 Task: Create in the project TouchLine and in the Backlog issue 'Improve the appâ€™s navigation and menu structure' a child issue 'Integration with compensation management systems', and assign it to team member softage.1@softage.net.
Action: Mouse moved to (193, 55)
Screenshot: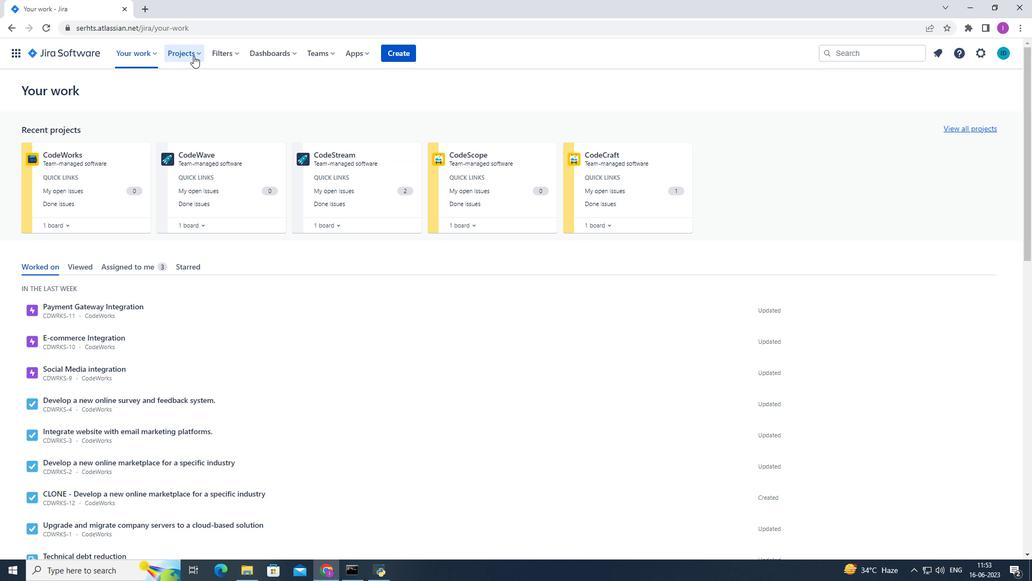 
Action: Mouse pressed left at (193, 55)
Screenshot: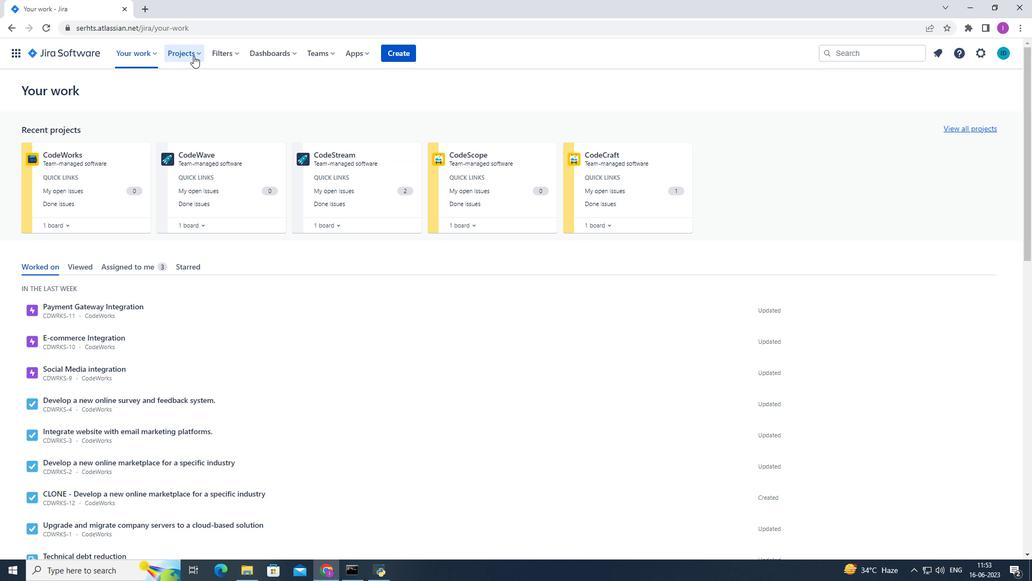 
Action: Mouse moved to (206, 104)
Screenshot: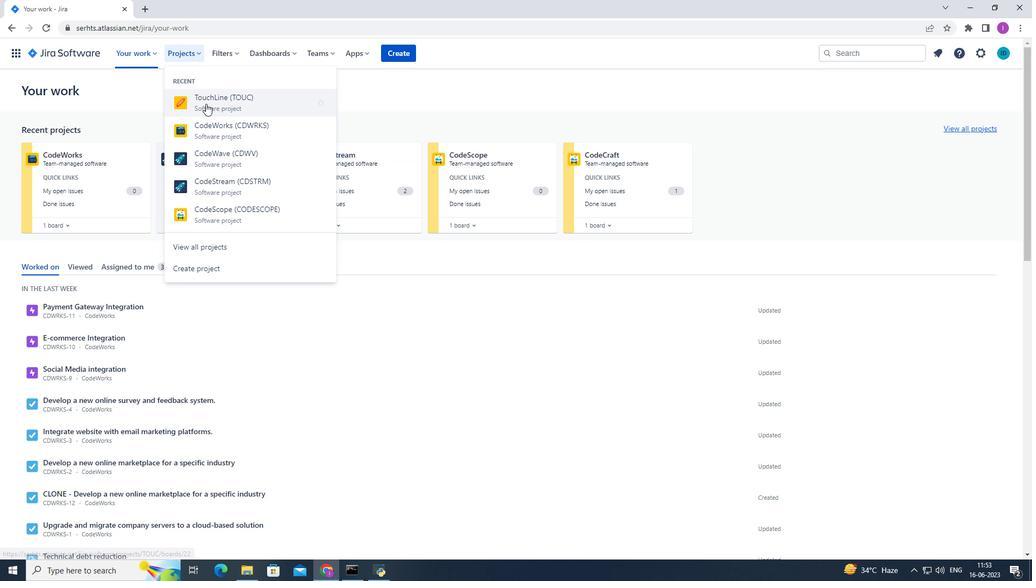 
Action: Mouse pressed left at (206, 104)
Screenshot: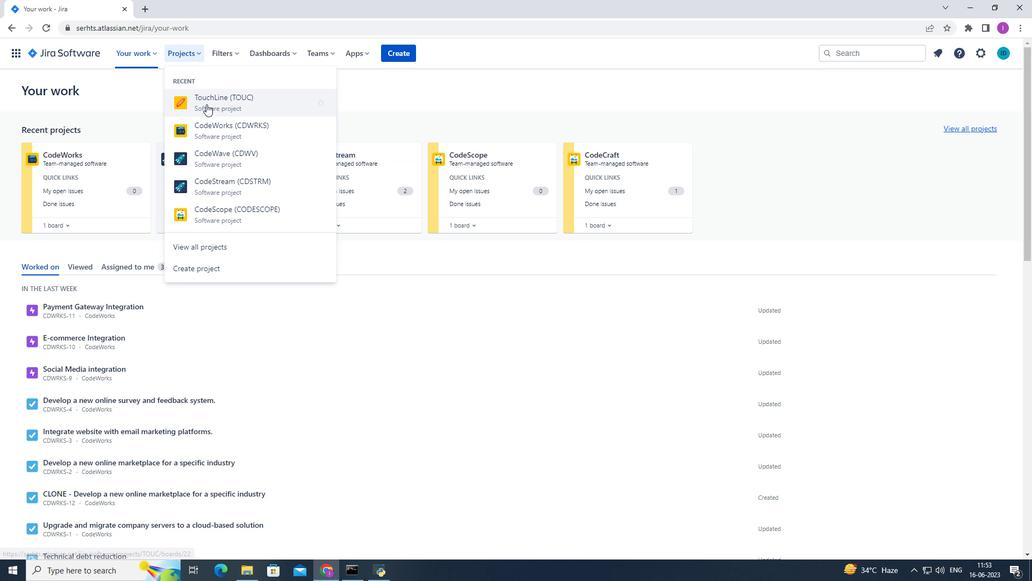 
Action: Mouse moved to (58, 163)
Screenshot: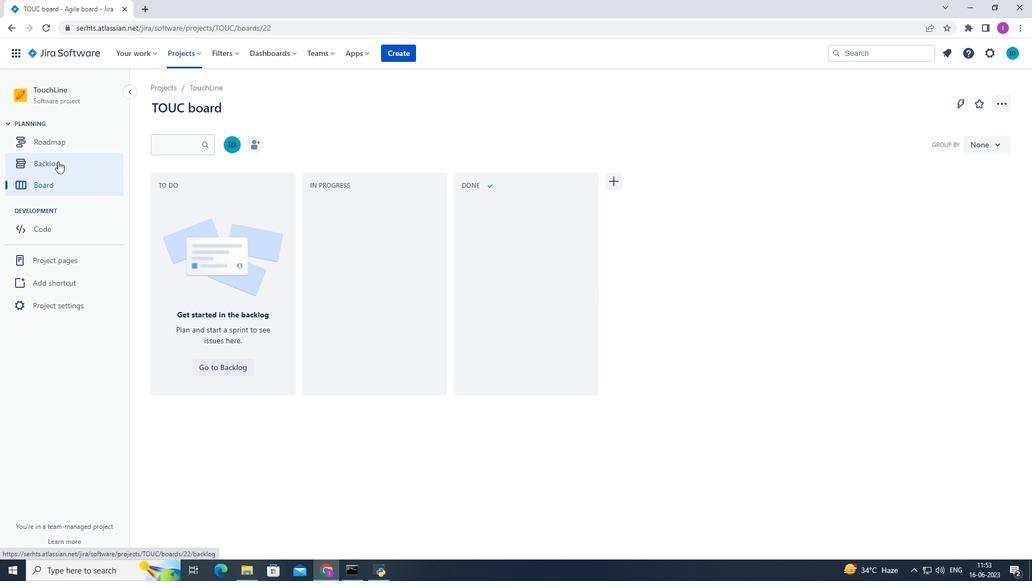 
Action: Mouse pressed left at (58, 163)
Screenshot: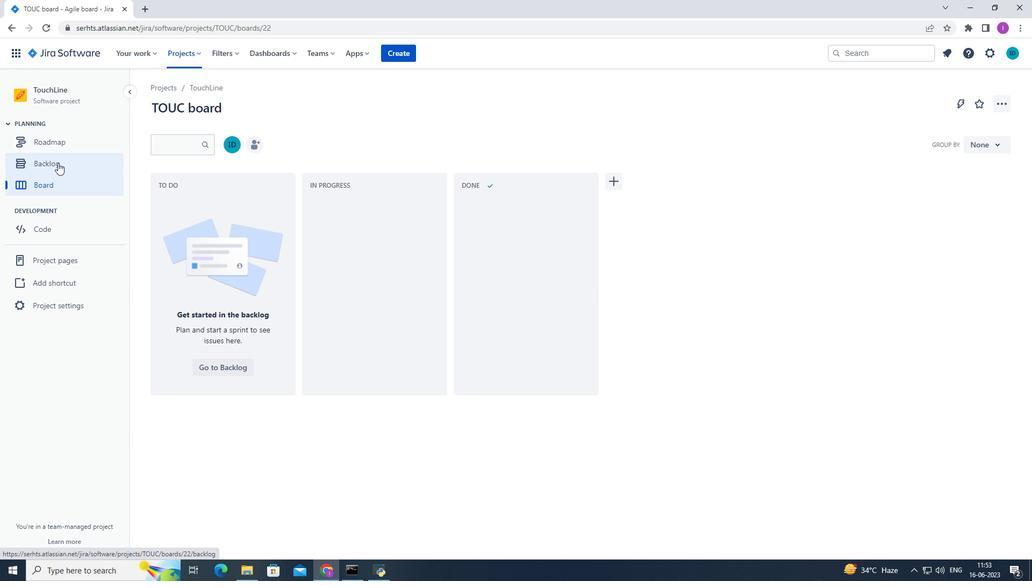 
Action: Mouse moved to (437, 415)
Screenshot: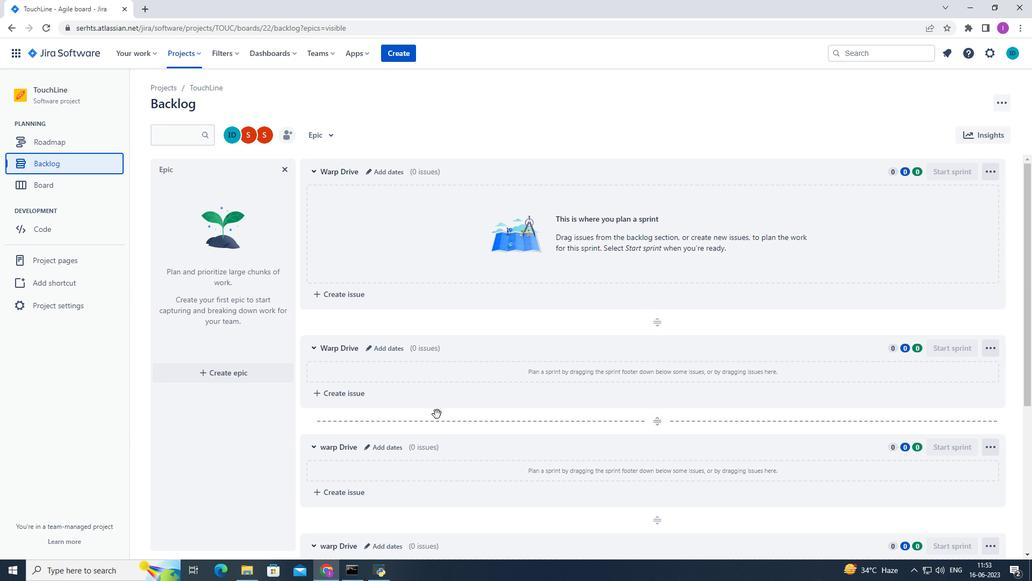 
Action: Mouse scrolled (437, 414) with delta (0, 0)
Screenshot: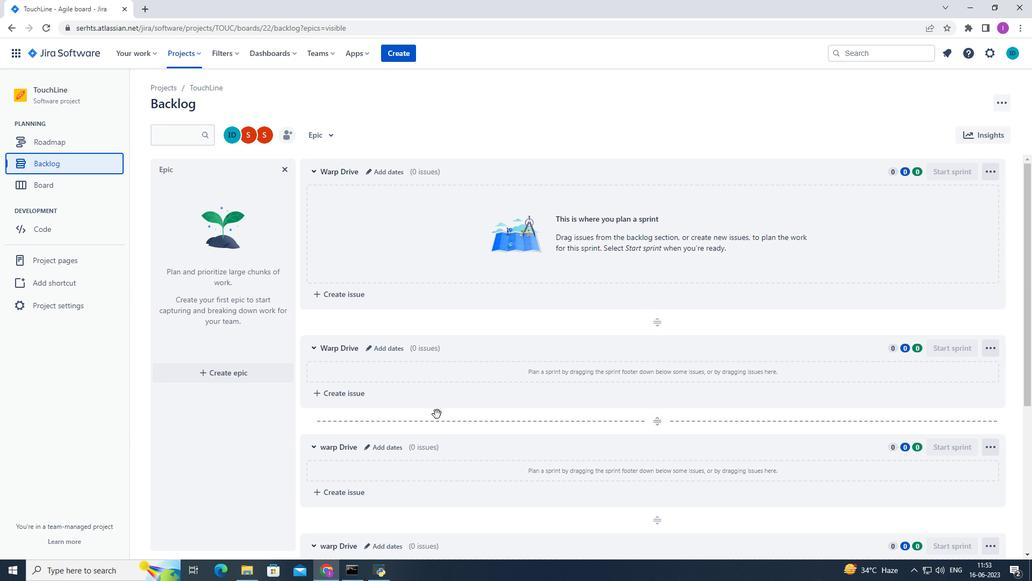 
Action: Mouse moved to (437, 432)
Screenshot: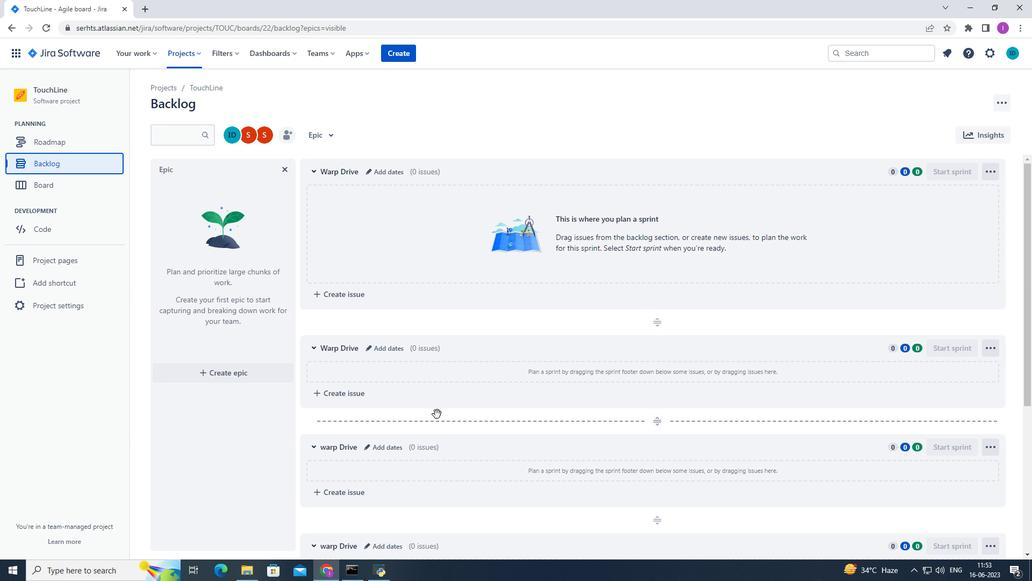 
Action: Mouse scrolled (437, 431) with delta (0, 0)
Screenshot: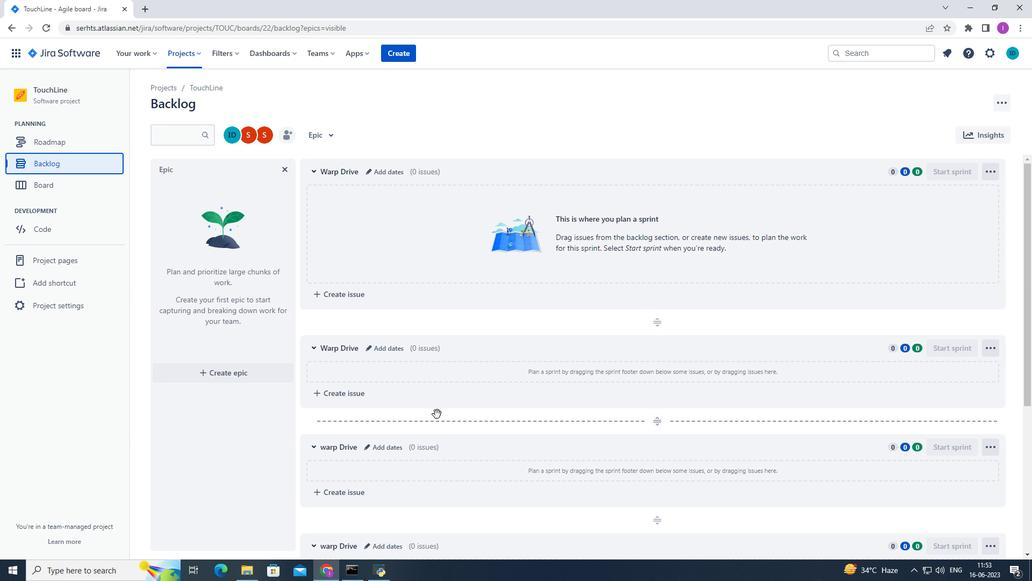 
Action: Mouse moved to (441, 437)
Screenshot: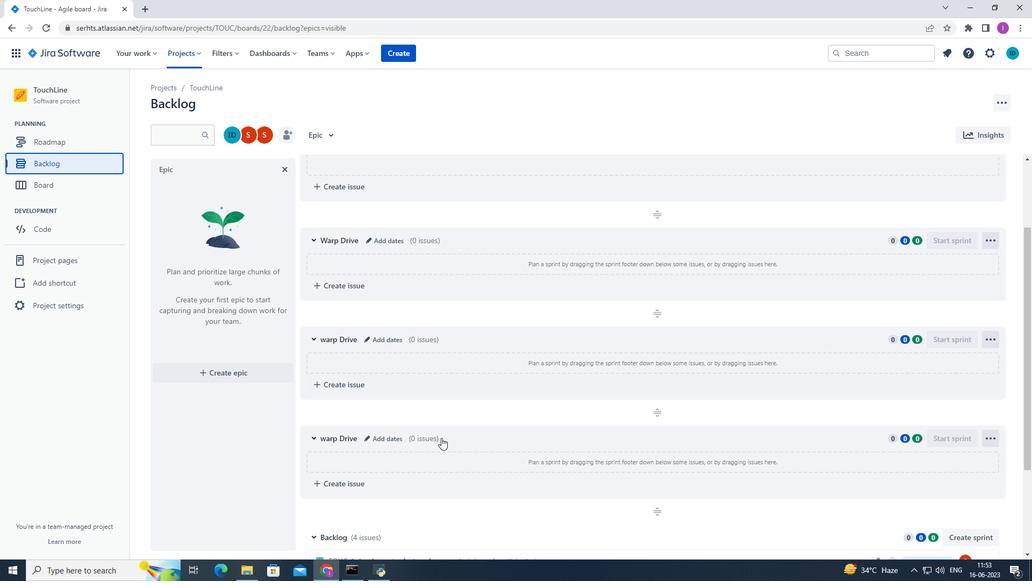 
Action: Mouse scrolled (441, 437) with delta (0, 0)
Screenshot: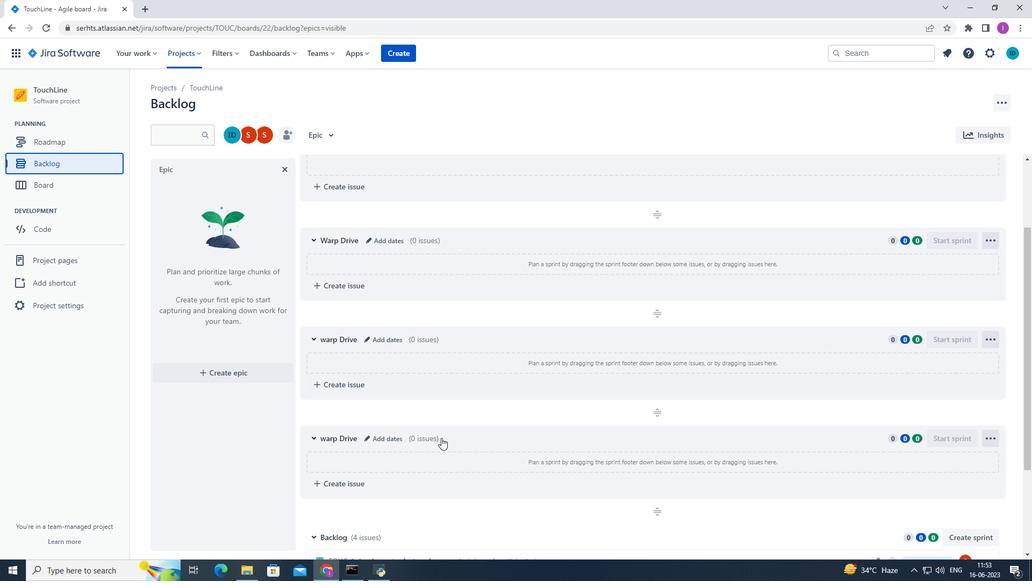
Action: Mouse scrolled (441, 437) with delta (0, 0)
Screenshot: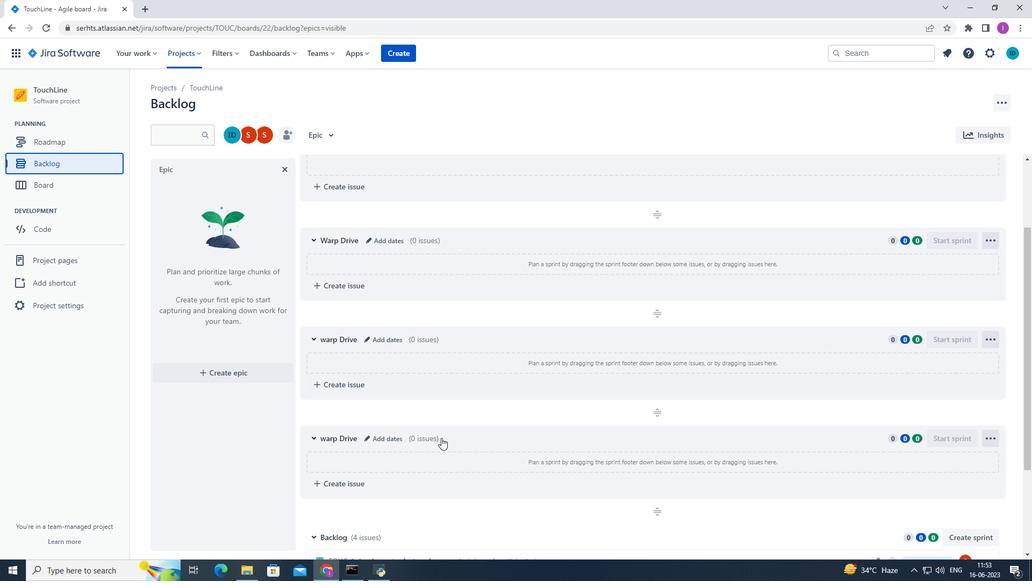 
Action: Mouse moved to (446, 432)
Screenshot: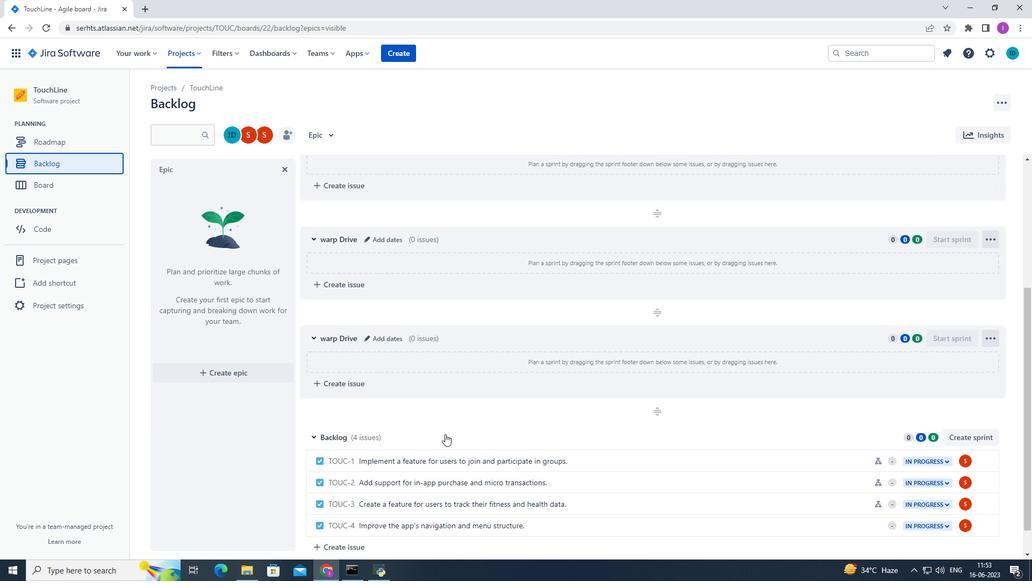 
Action: Mouse scrolled (446, 431) with delta (0, 0)
Screenshot: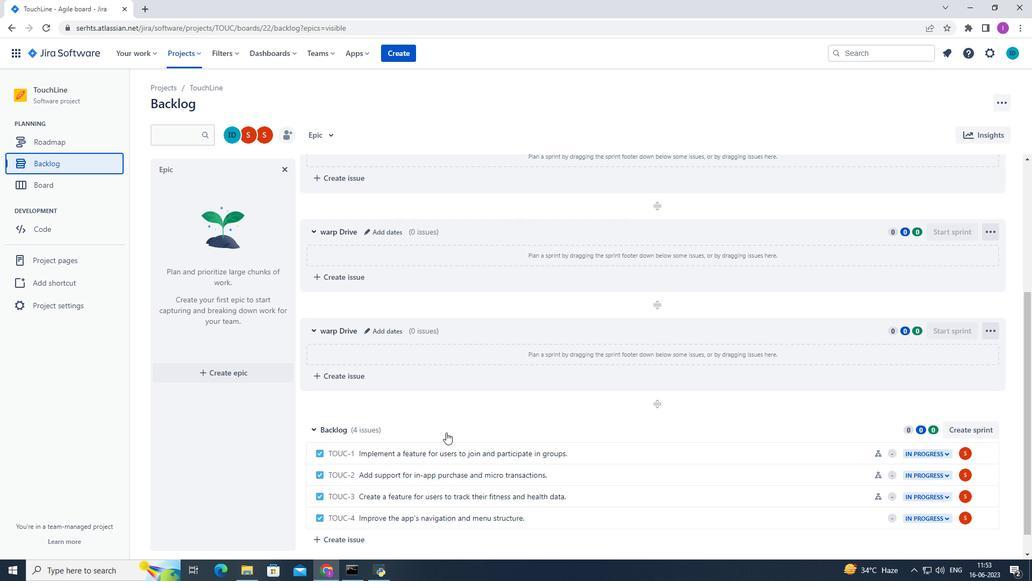 
Action: Mouse scrolled (446, 431) with delta (0, 0)
Screenshot: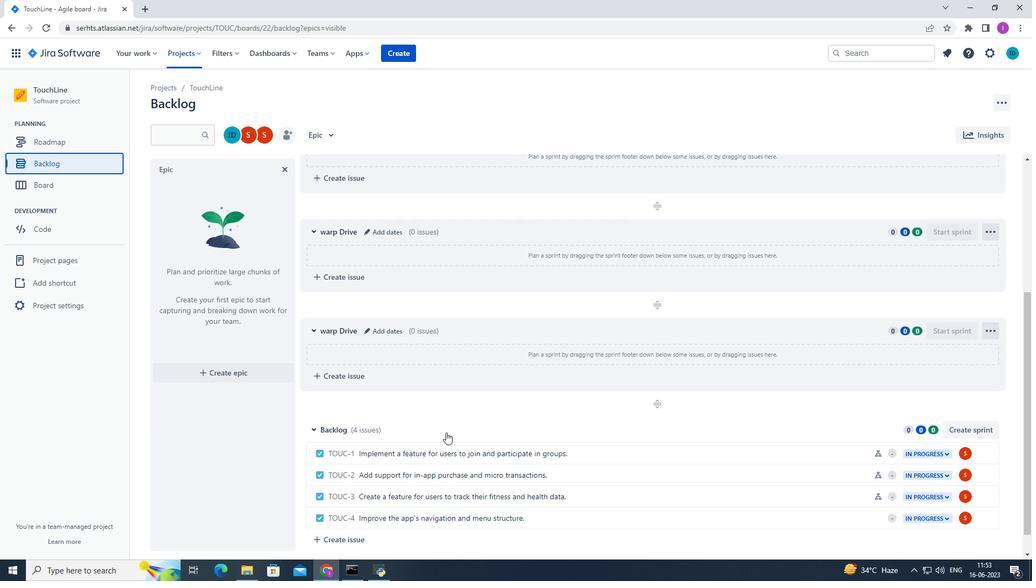 
Action: Mouse moved to (677, 494)
Screenshot: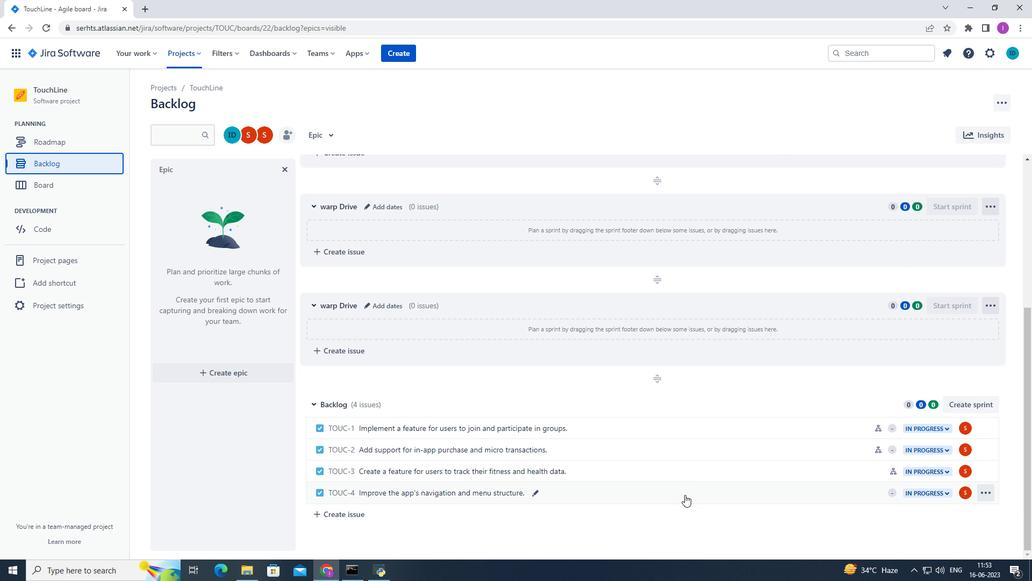 
Action: Mouse pressed left at (677, 494)
Screenshot: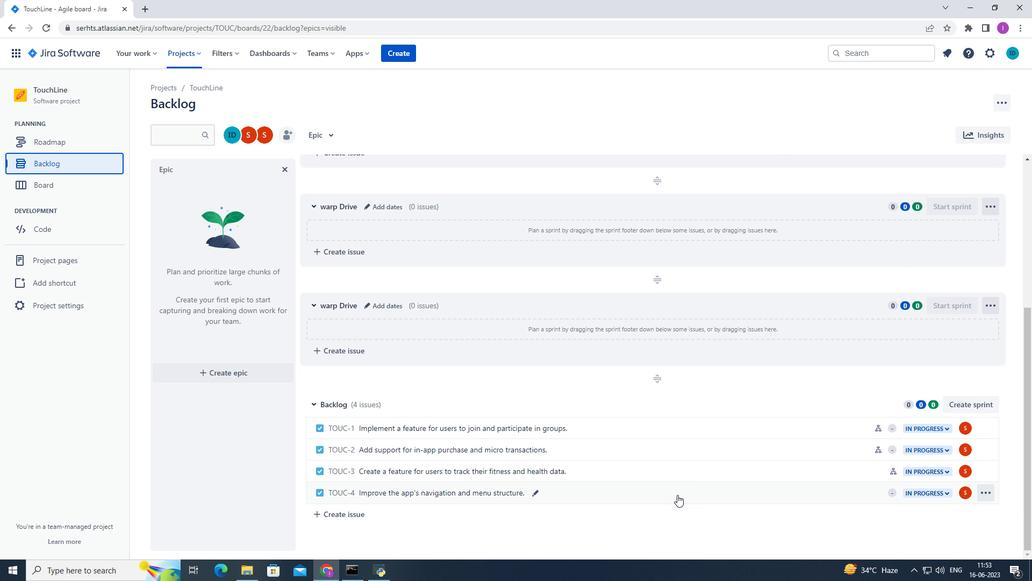 
Action: Mouse moved to (845, 229)
Screenshot: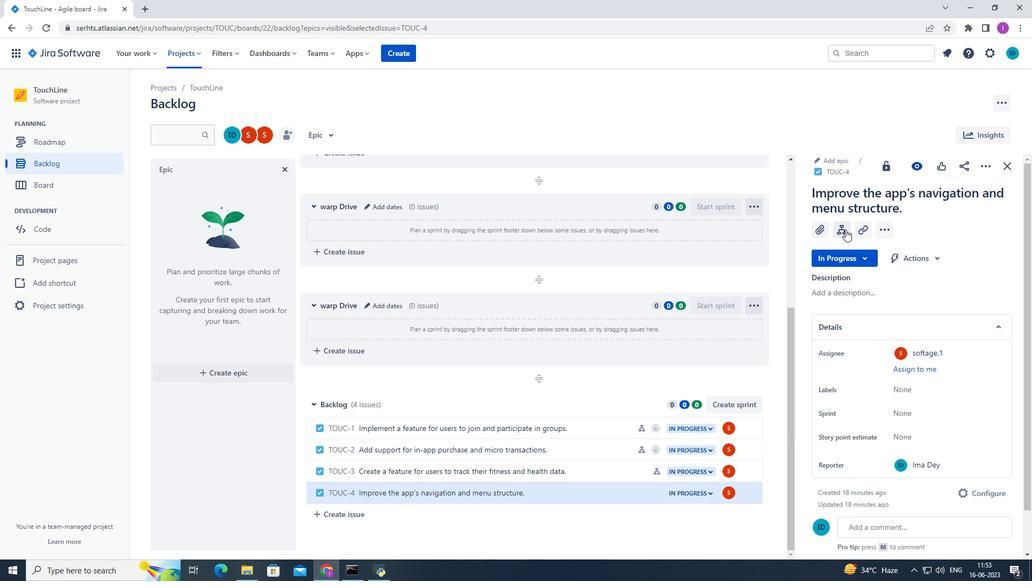
Action: Mouse pressed left at (845, 229)
Screenshot: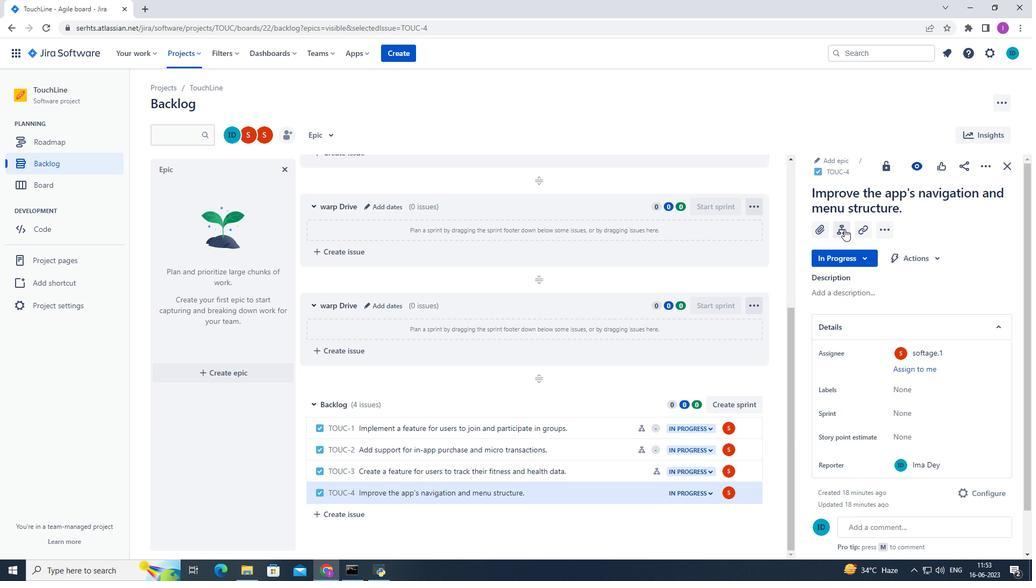 
Action: Mouse moved to (848, 343)
Screenshot: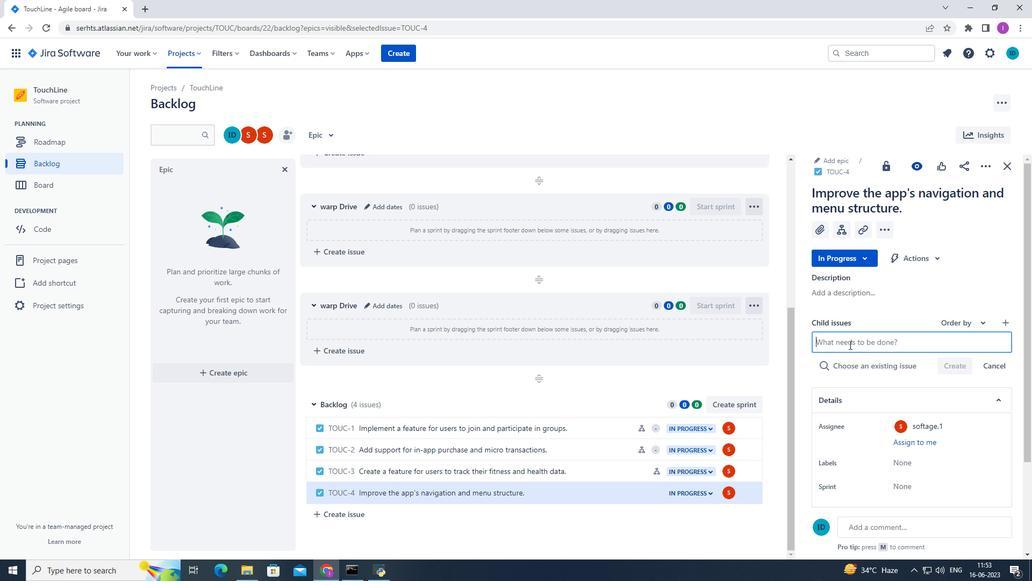 
Action: Mouse pressed left at (848, 343)
Screenshot: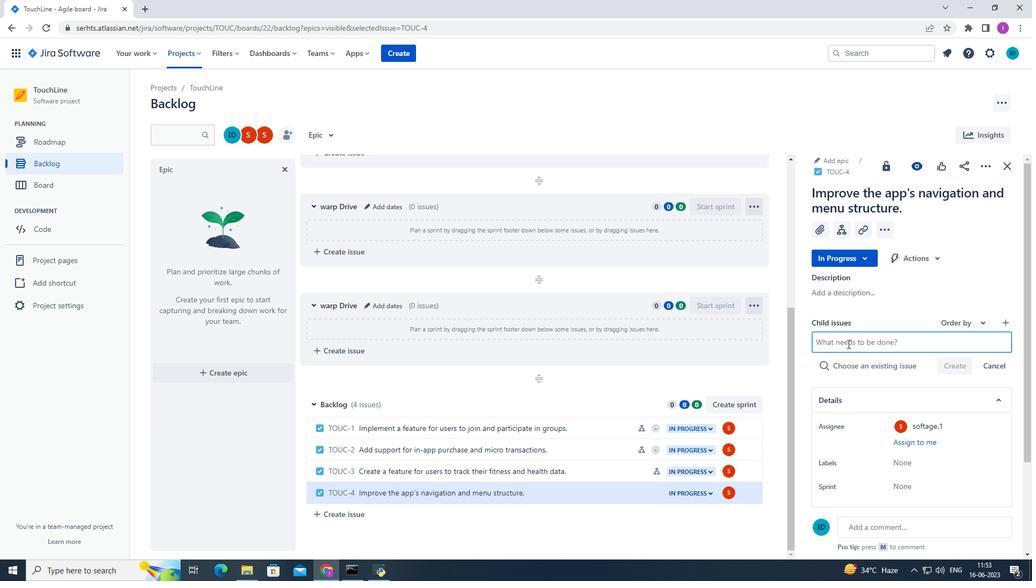 
Action: Mouse moved to (871, 341)
Screenshot: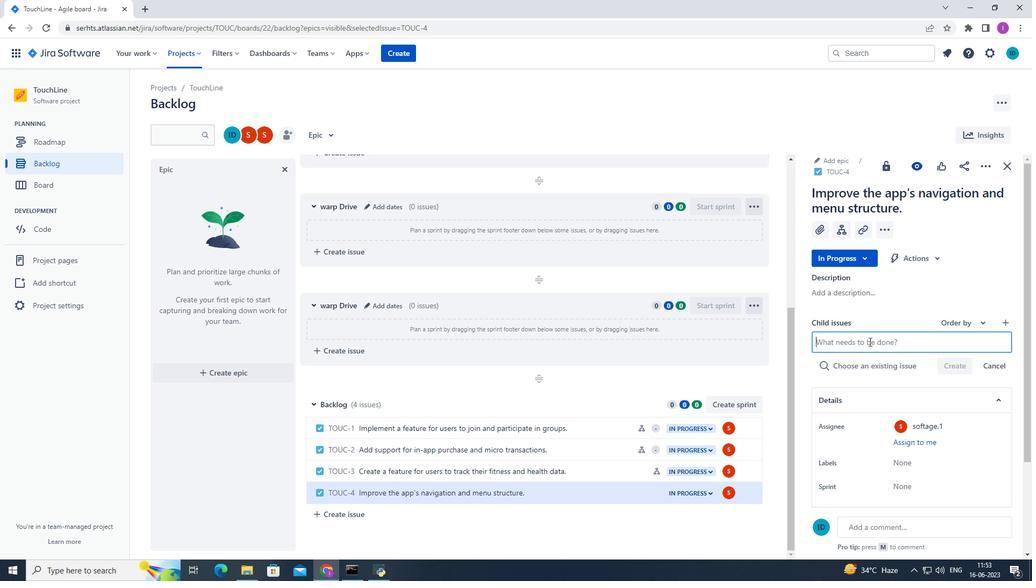 
Action: Key pressed <Key.shift>Integration<Key.space>withj<Key.backspace><Key.space>compensation<Key.space>management<Key.space>systems.
Screenshot: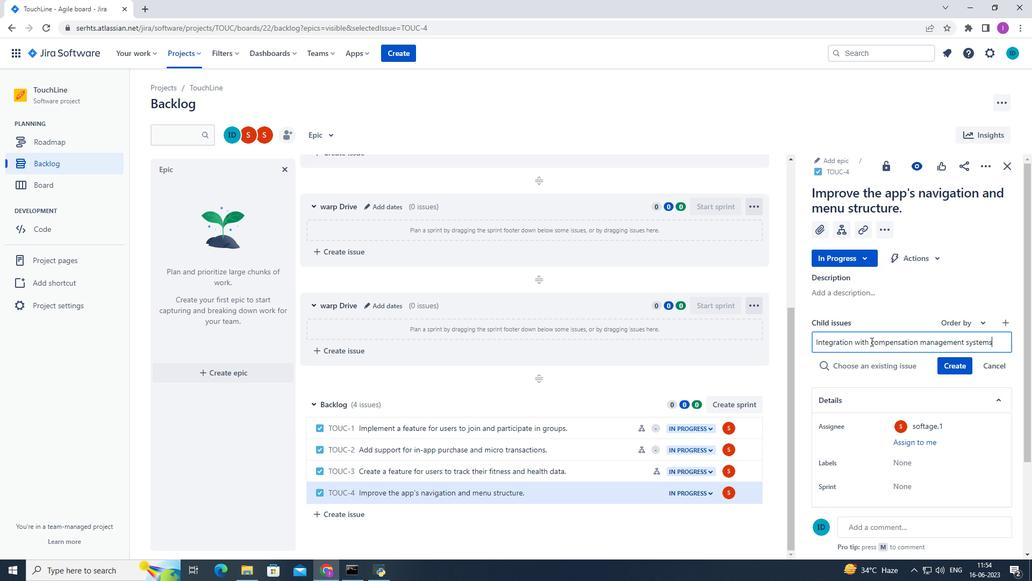 
Action: Mouse moved to (957, 362)
Screenshot: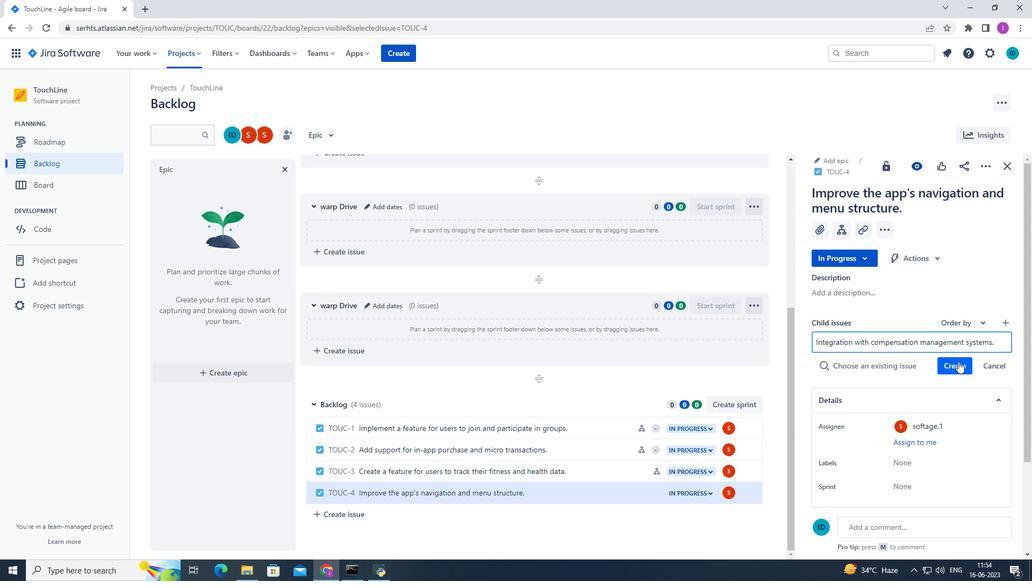 
Action: Mouse pressed left at (957, 362)
Screenshot: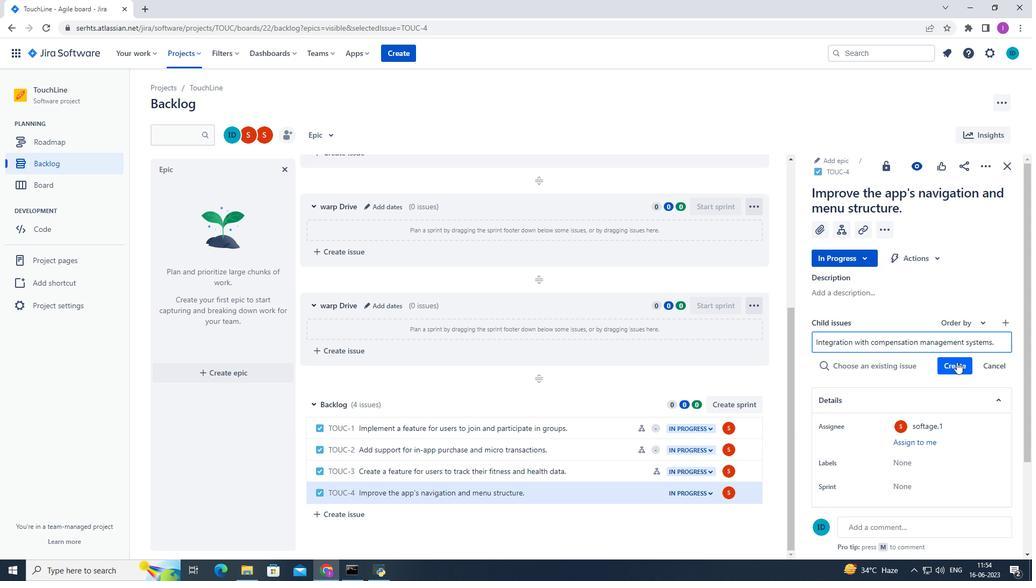 
Action: Mouse moved to (966, 348)
Screenshot: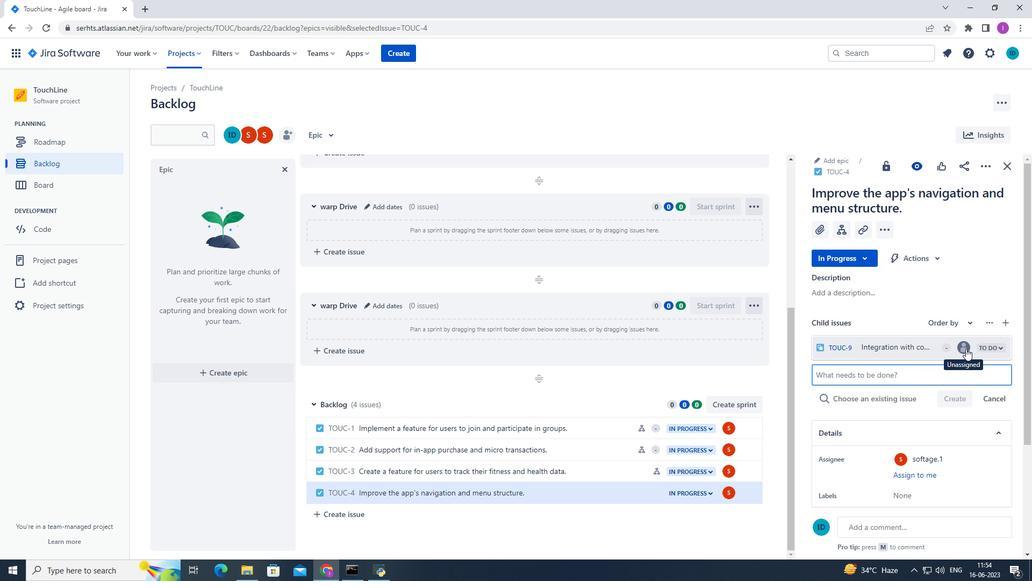 
Action: Mouse pressed left at (966, 348)
Screenshot: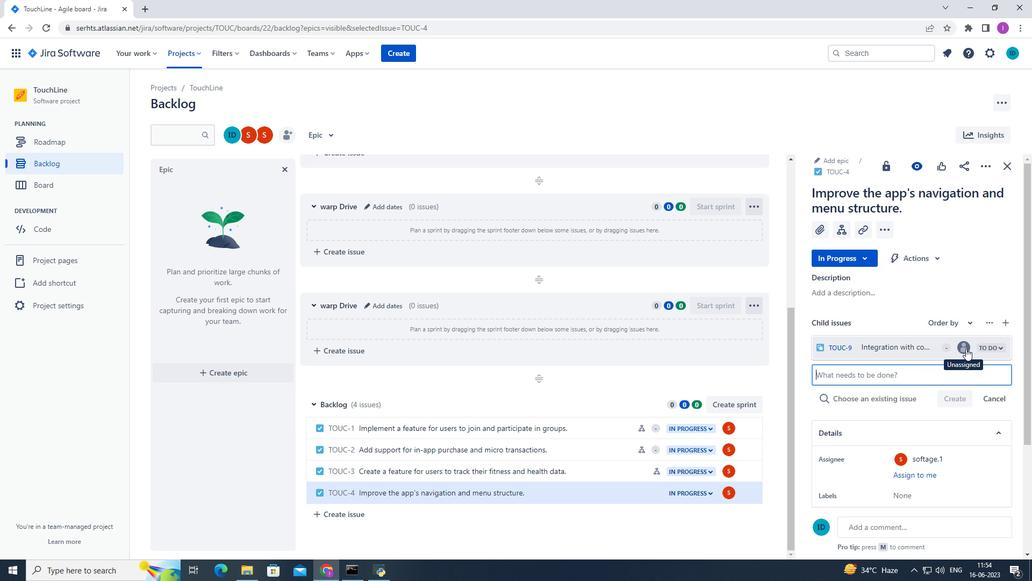 
Action: Mouse moved to (841, 376)
Screenshot: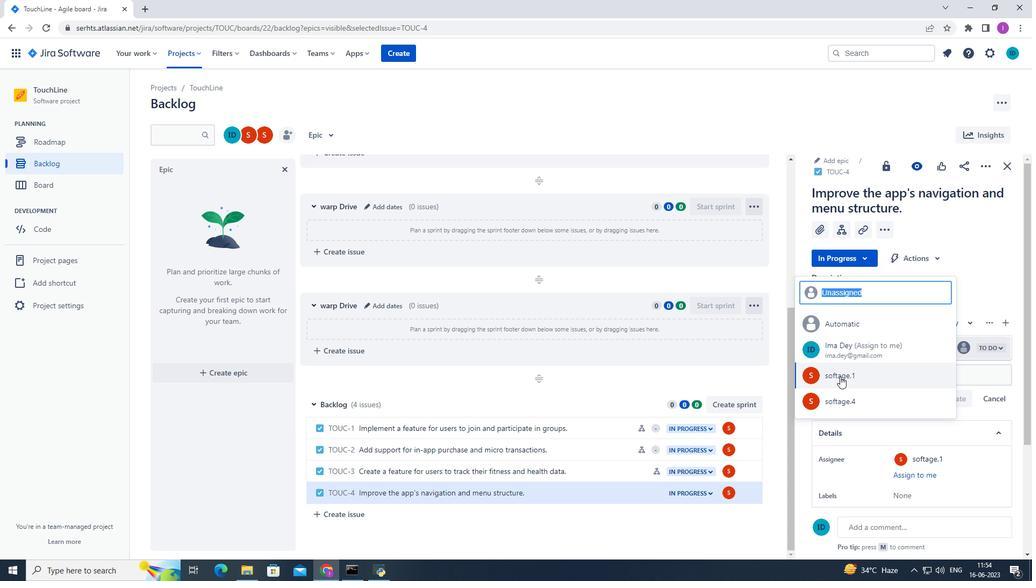 
Action: Mouse pressed left at (841, 376)
Screenshot: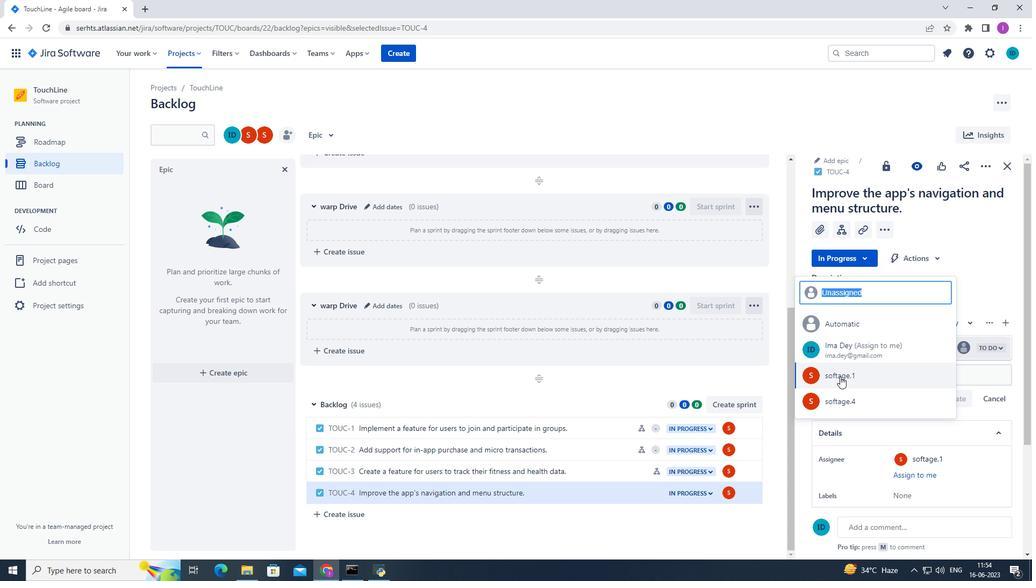 
Action: Mouse moved to (356, 13)
Screenshot: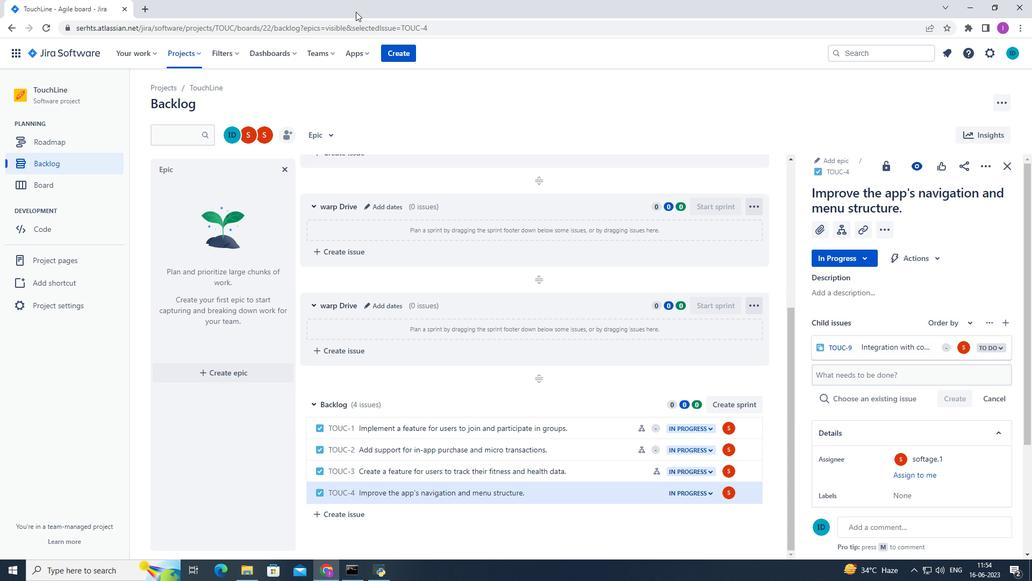 
